 Task: Create a rule when a due date between working days from now is set on a card by anyone except me.
Action: Mouse moved to (942, 164)
Screenshot: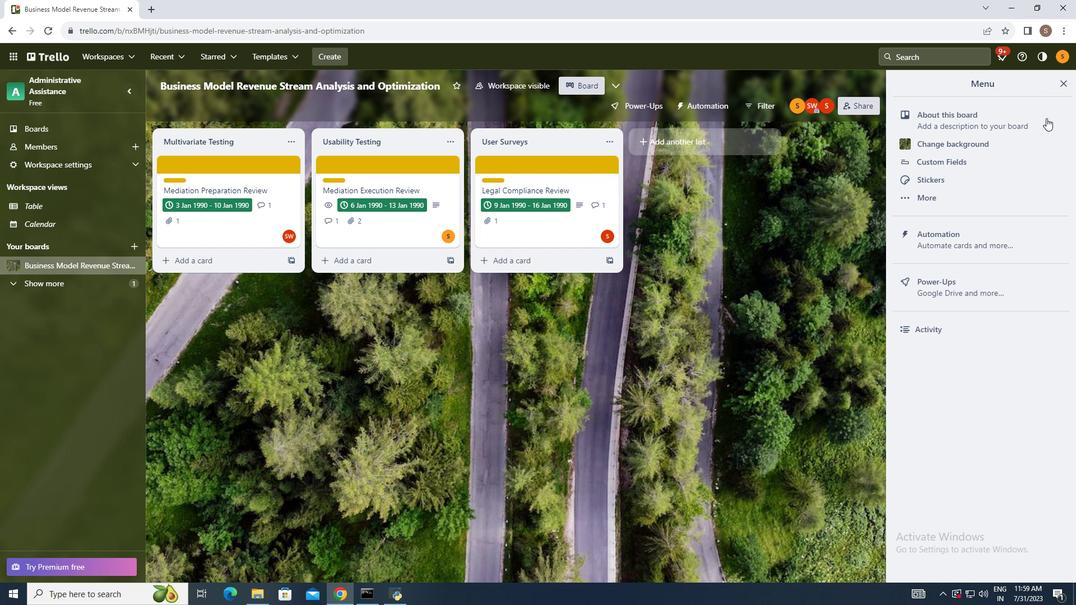 
Action: Mouse pressed left at (942, 164)
Screenshot: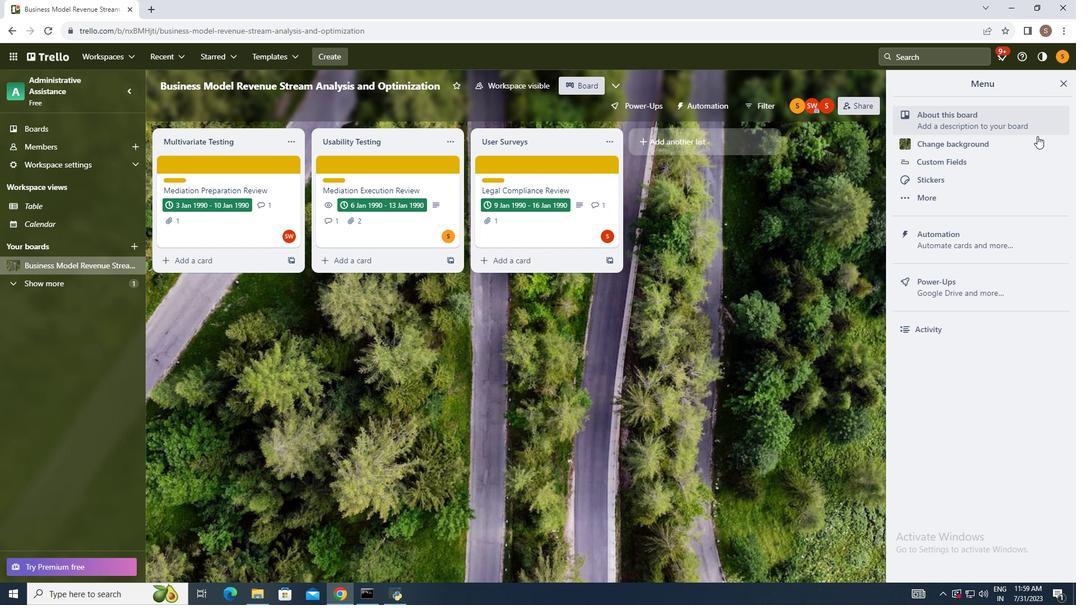 
Action: Mouse moved to (879, 282)
Screenshot: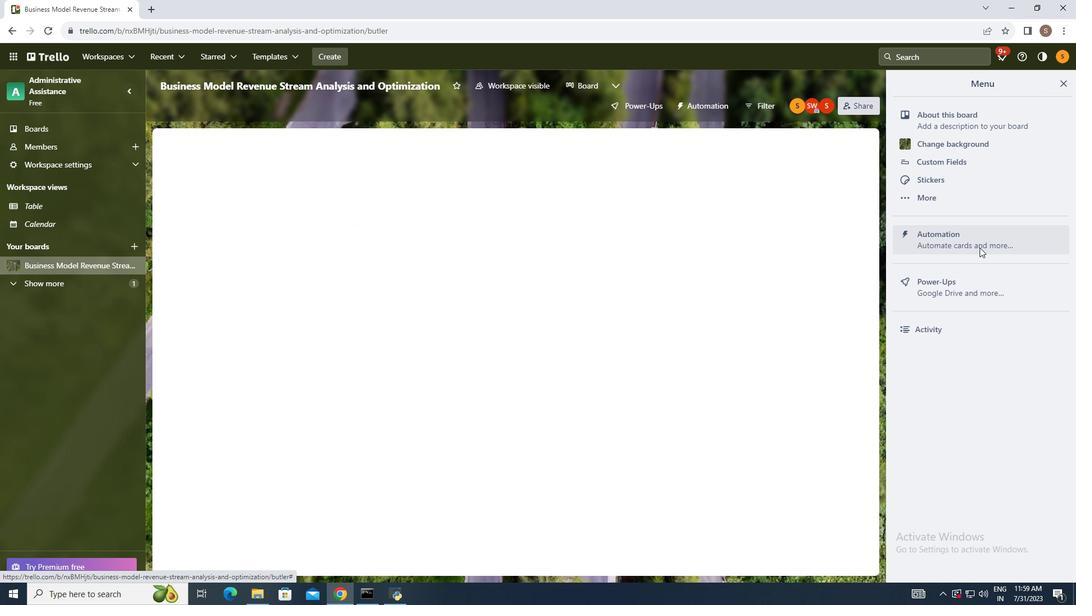 
Action: Mouse pressed left at (879, 282)
Screenshot: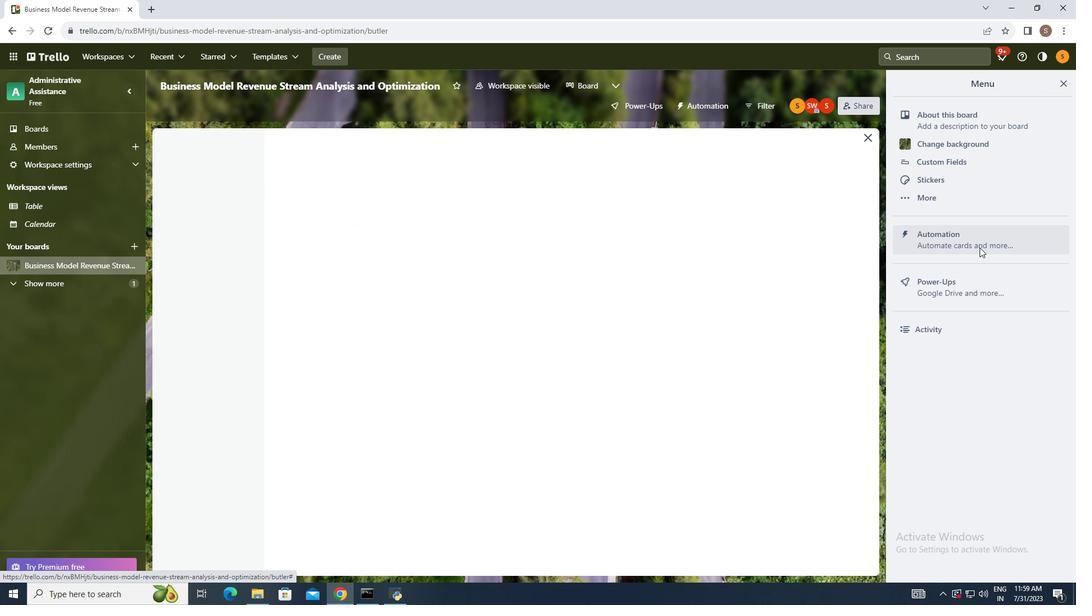
Action: Mouse moved to (272, 251)
Screenshot: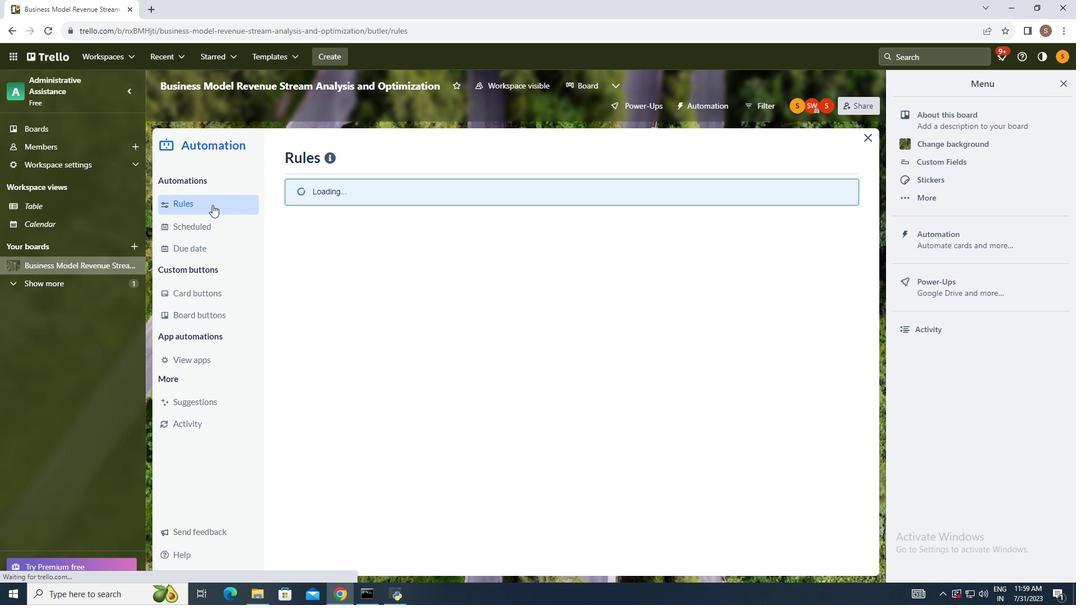 
Action: Mouse pressed left at (272, 251)
Screenshot: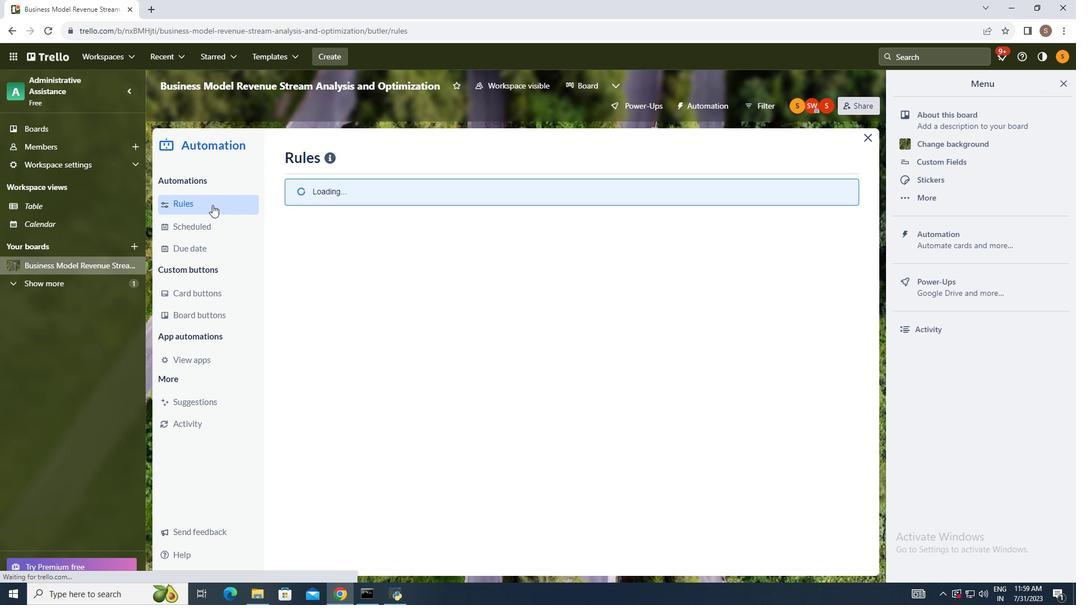 
Action: Mouse moved to (703, 216)
Screenshot: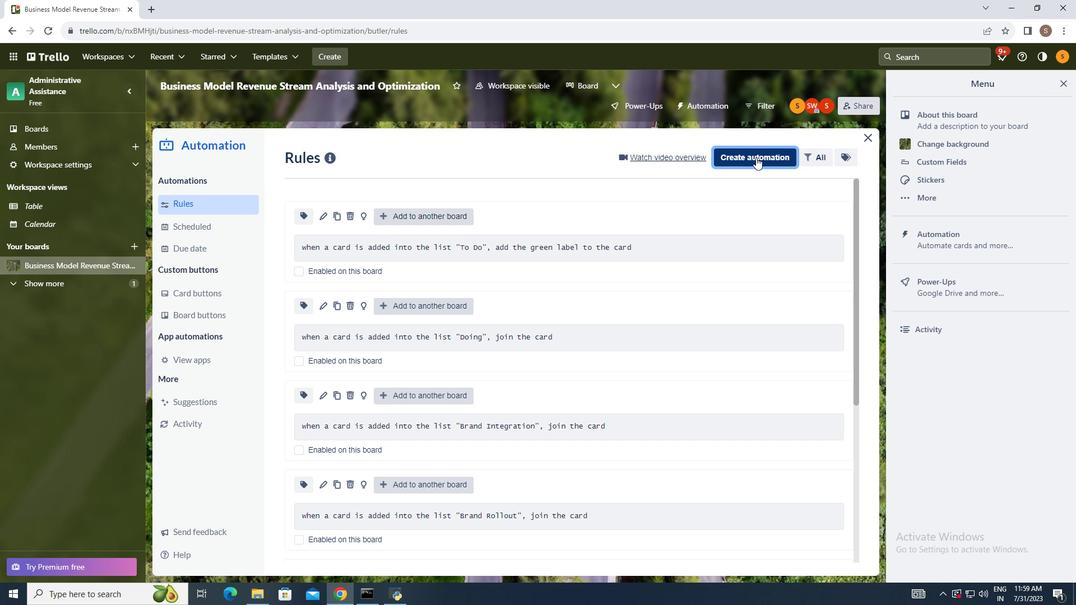 
Action: Mouse pressed left at (703, 216)
Screenshot: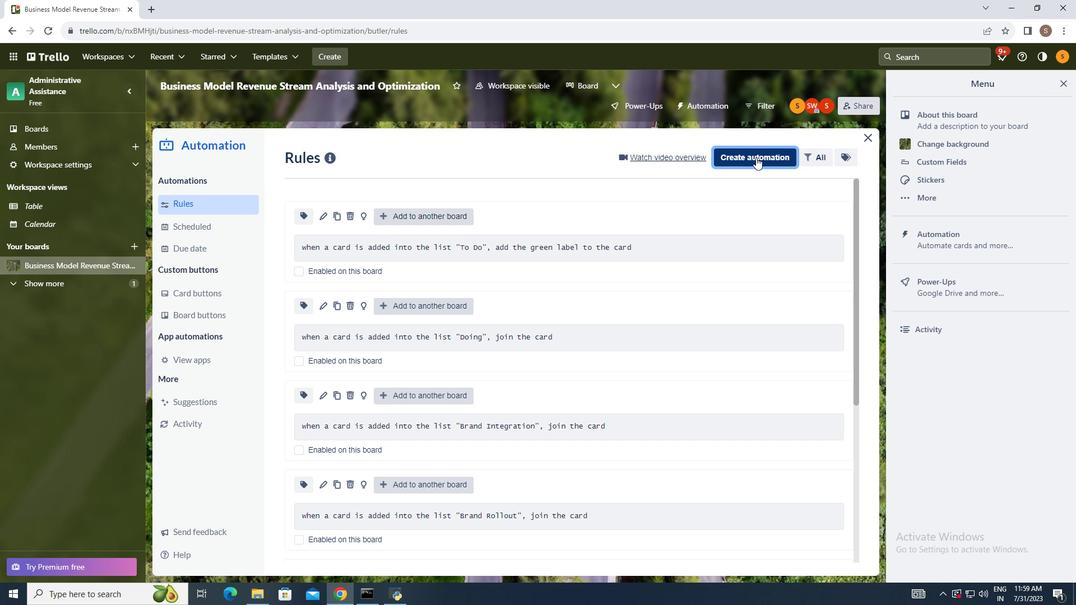 
Action: Mouse moved to (552, 295)
Screenshot: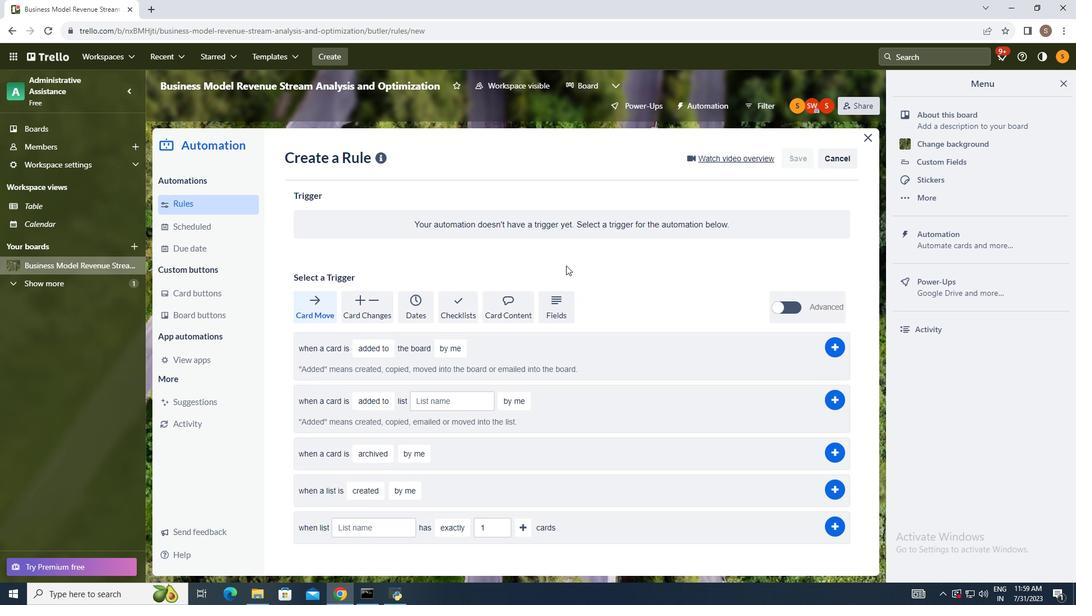 
Action: Mouse pressed left at (552, 295)
Screenshot: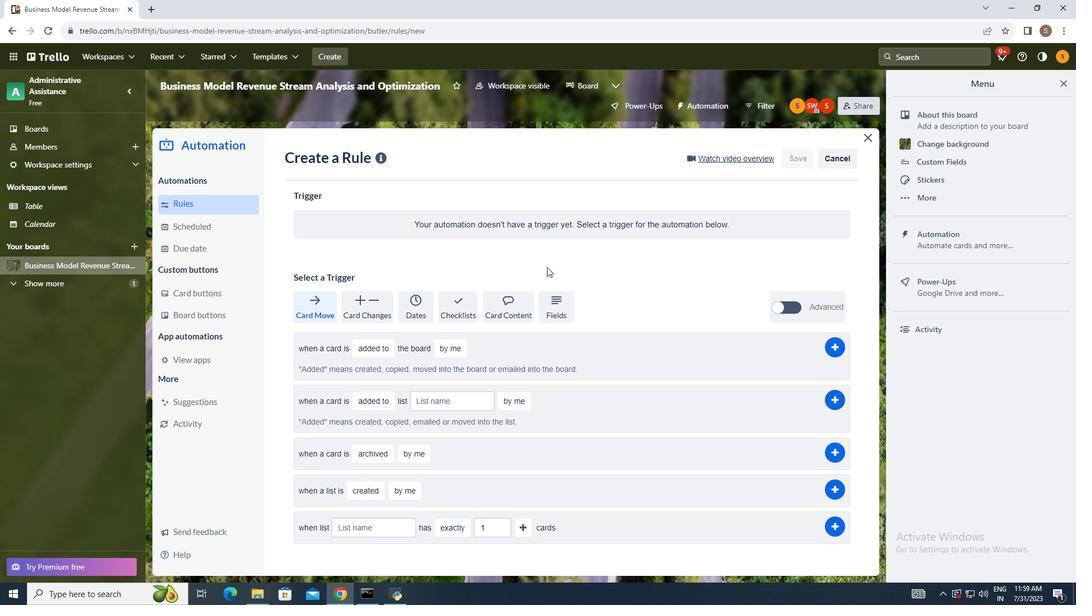
Action: Mouse moved to (429, 317)
Screenshot: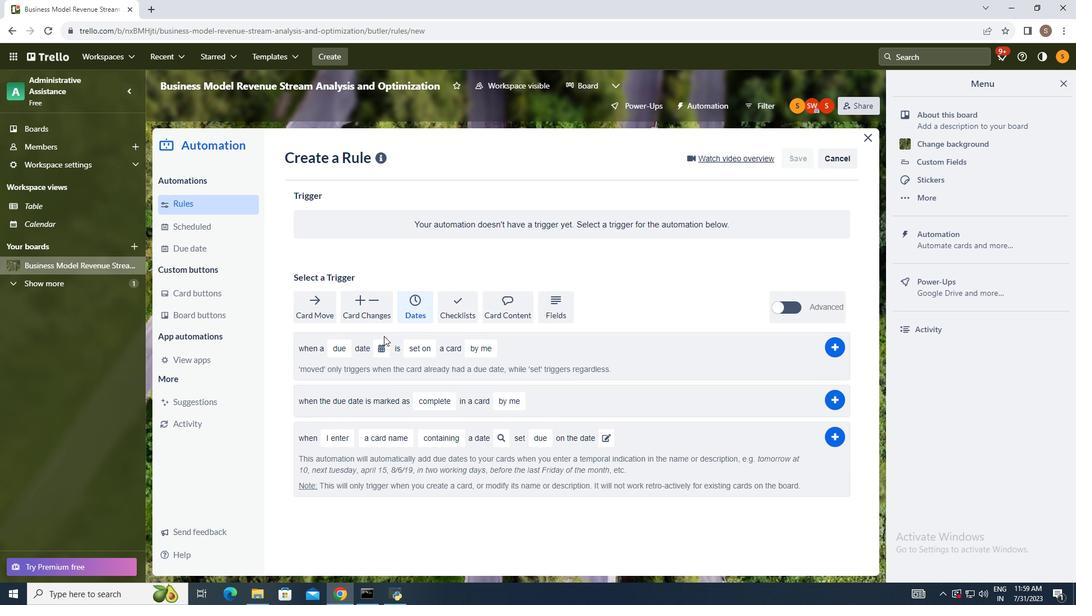 
Action: Mouse pressed left at (429, 317)
Screenshot: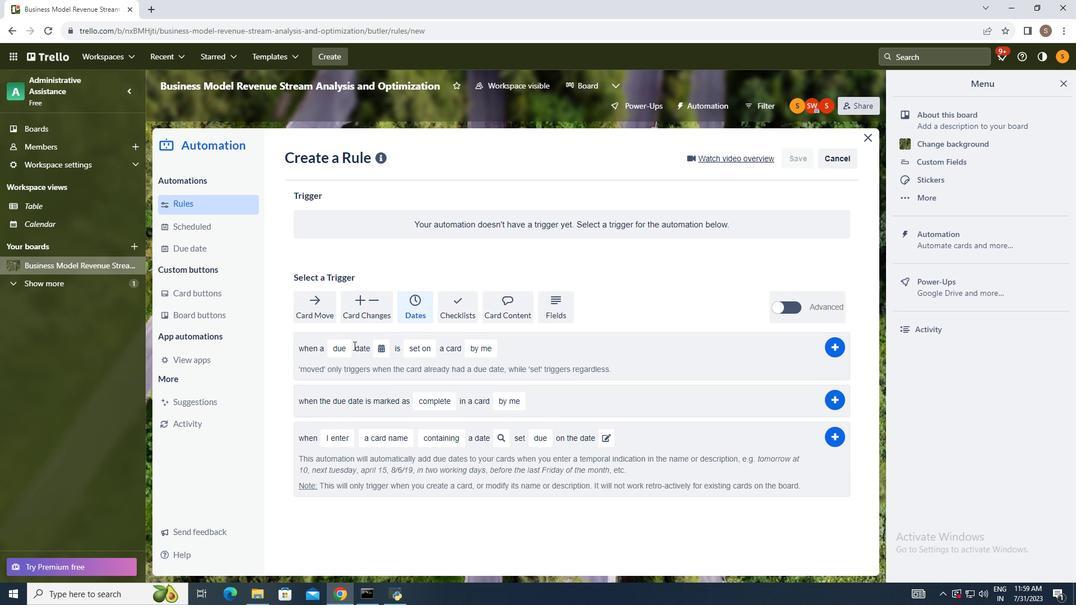 
Action: Mouse moved to (378, 355)
Screenshot: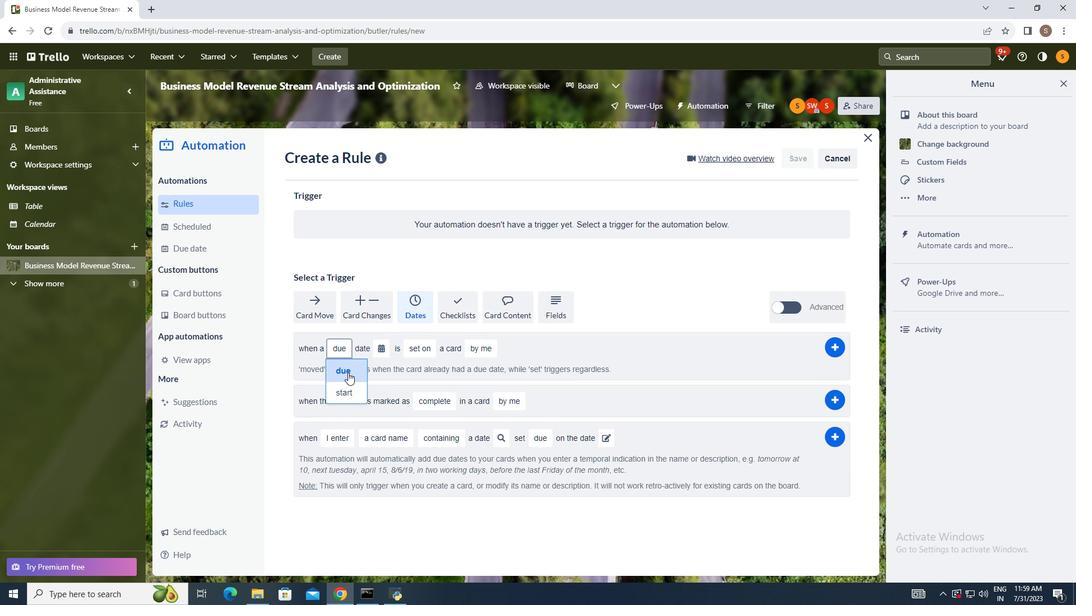 
Action: Mouse pressed left at (378, 355)
Screenshot: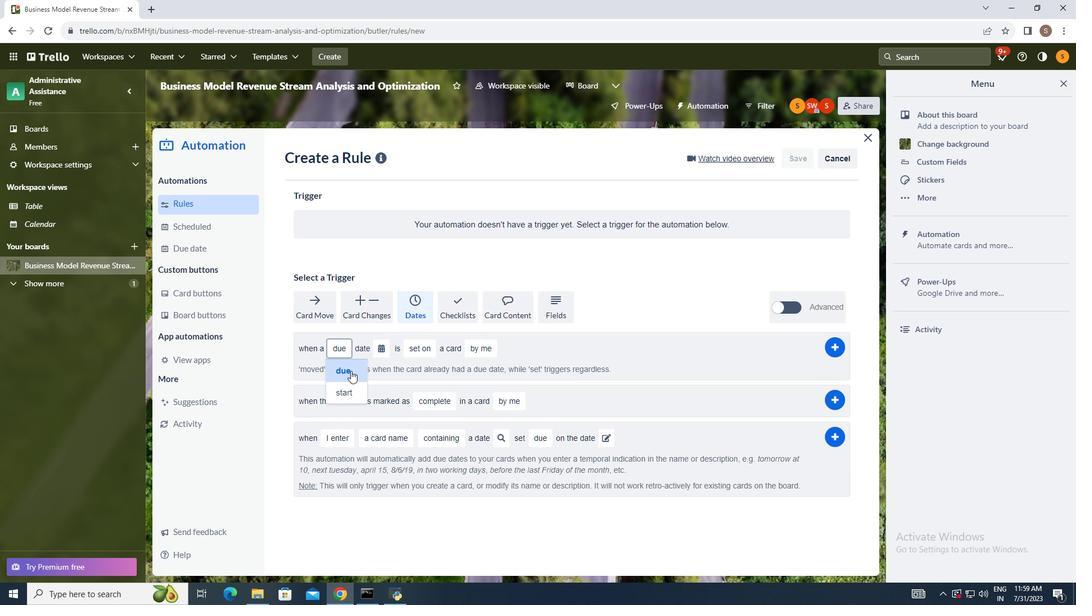 
Action: Mouse moved to (380, 373)
Screenshot: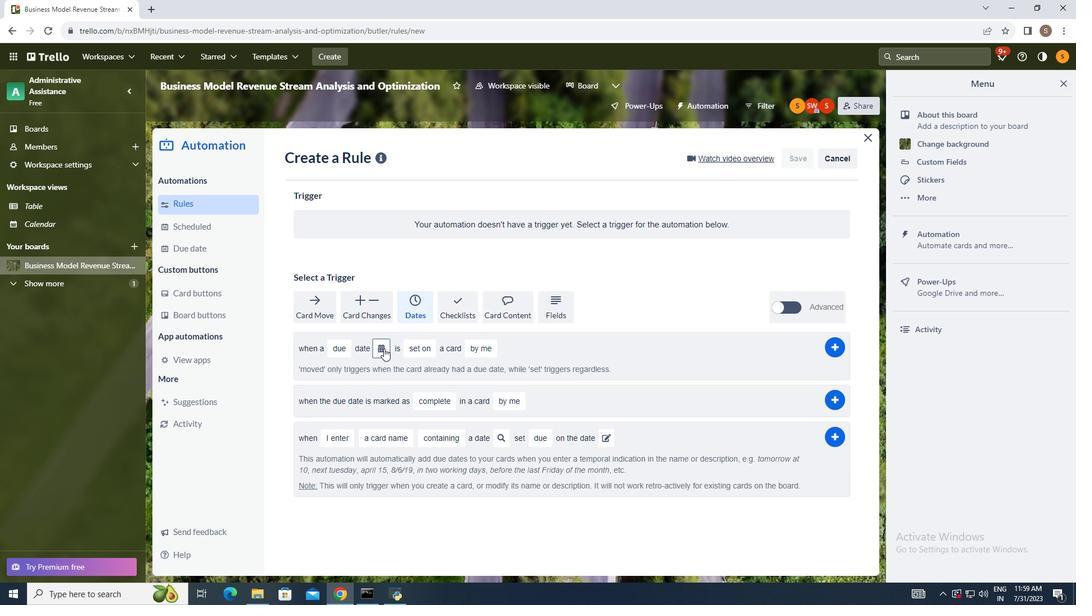 
Action: Mouse pressed left at (380, 373)
Screenshot: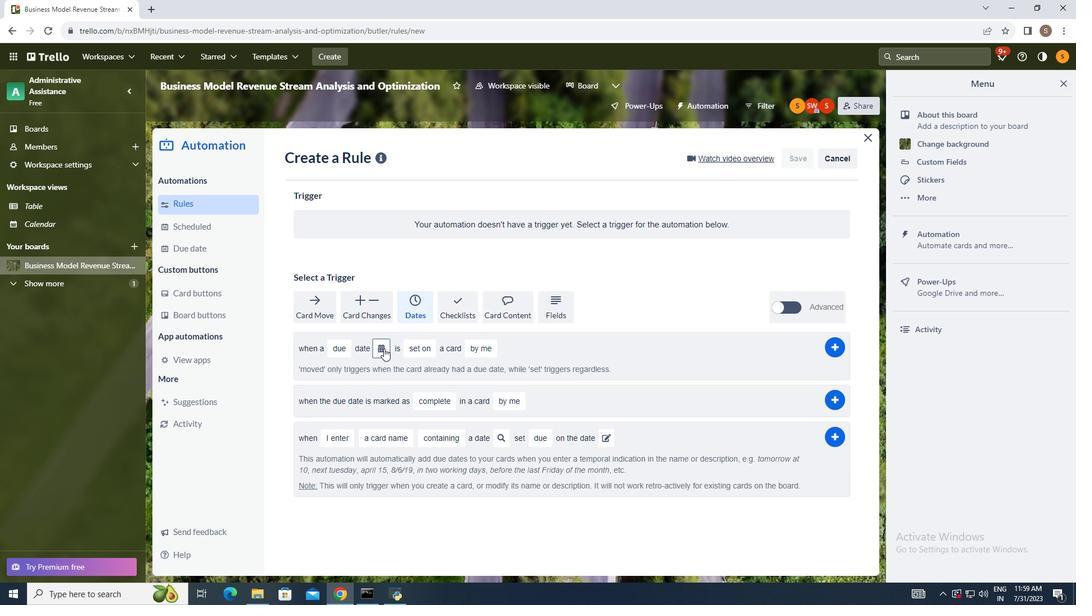 
Action: Mouse moved to (408, 355)
Screenshot: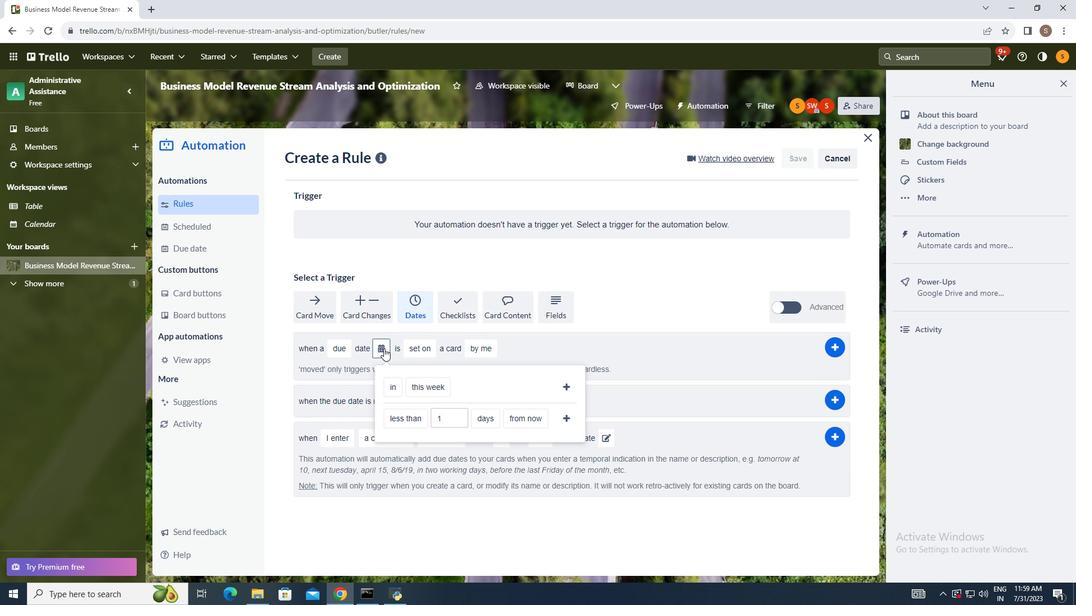
Action: Mouse pressed left at (408, 355)
Screenshot: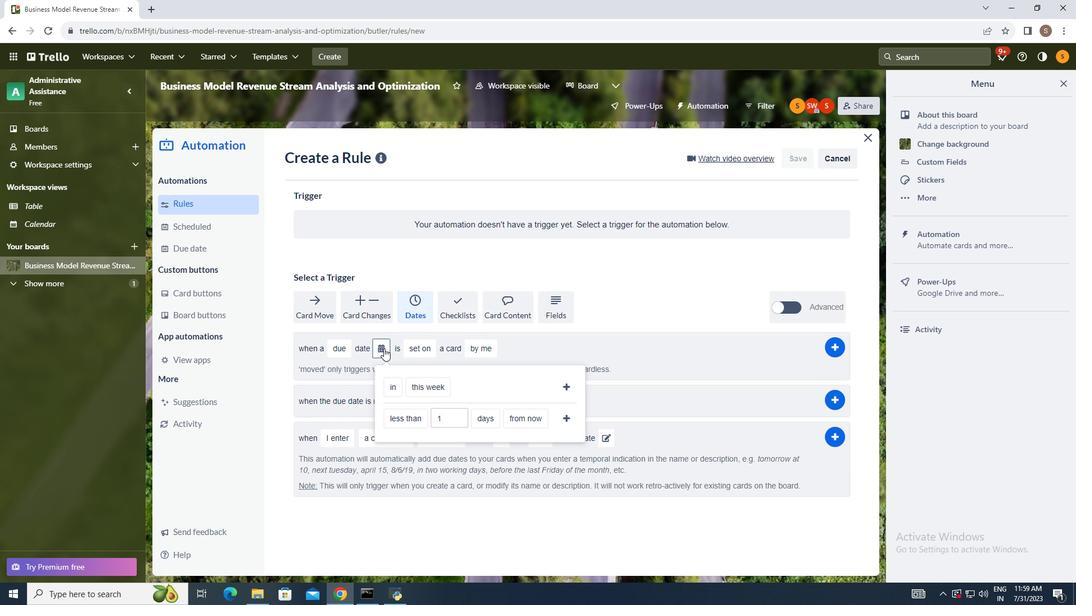
Action: Mouse moved to (429, 406)
Screenshot: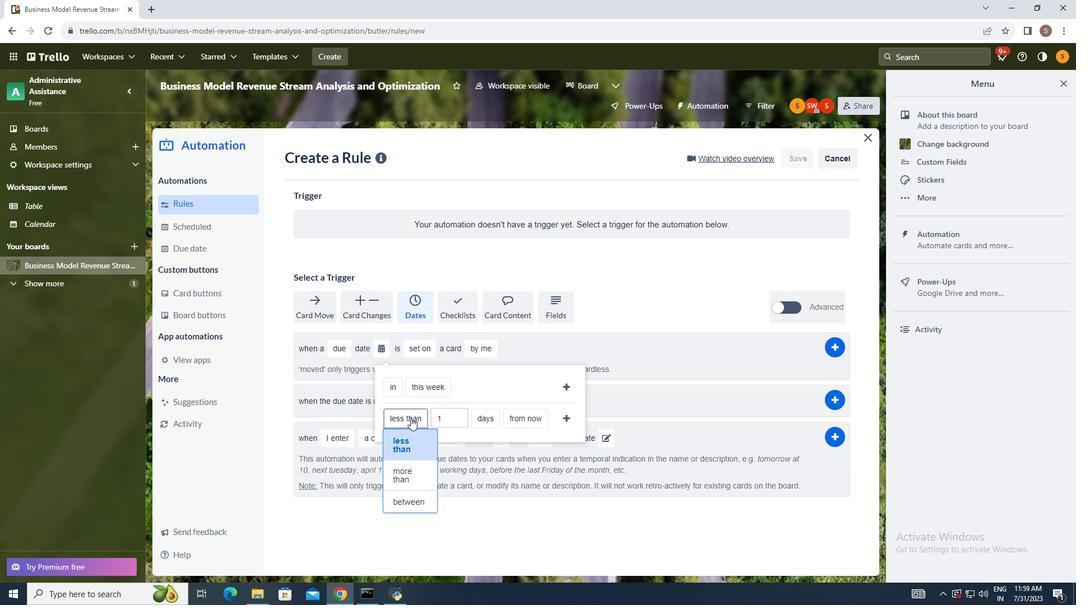 
Action: Mouse pressed left at (429, 406)
Screenshot: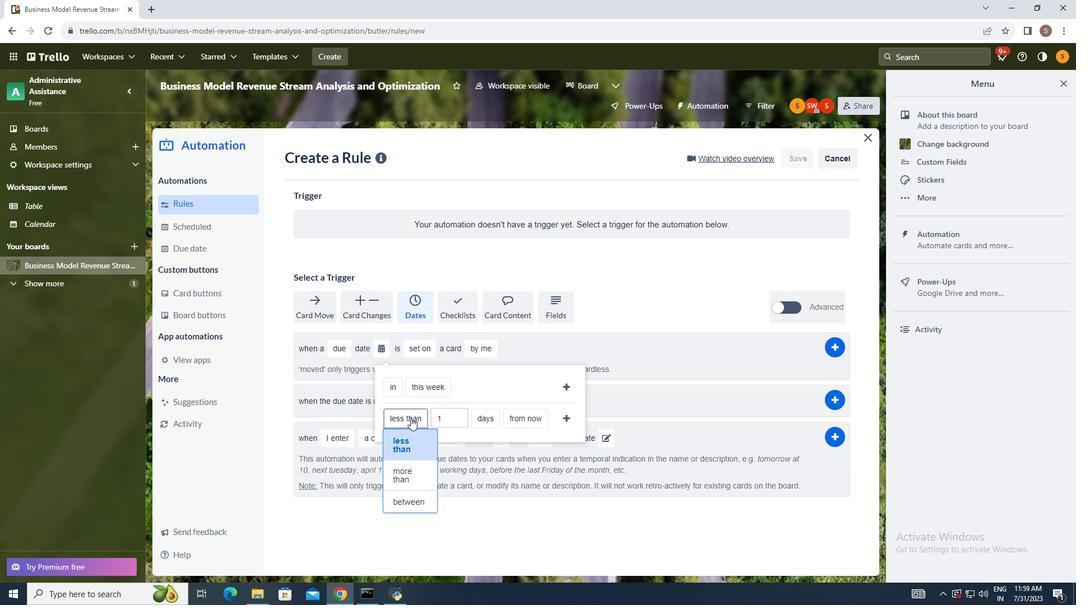 
Action: Mouse moved to (424, 463)
Screenshot: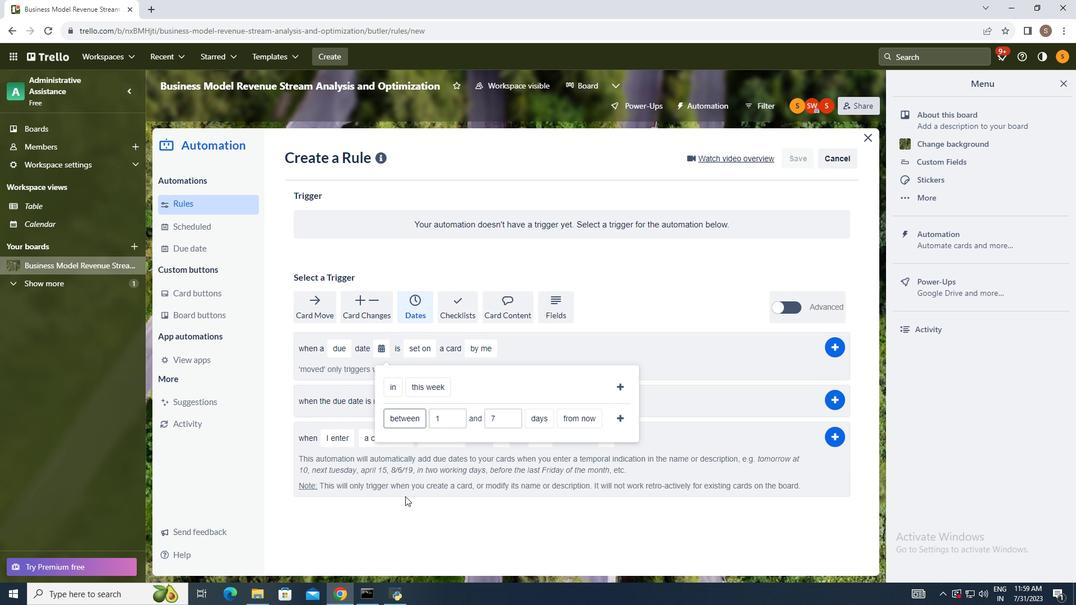 
Action: Mouse pressed left at (424, 463)
Screenshot: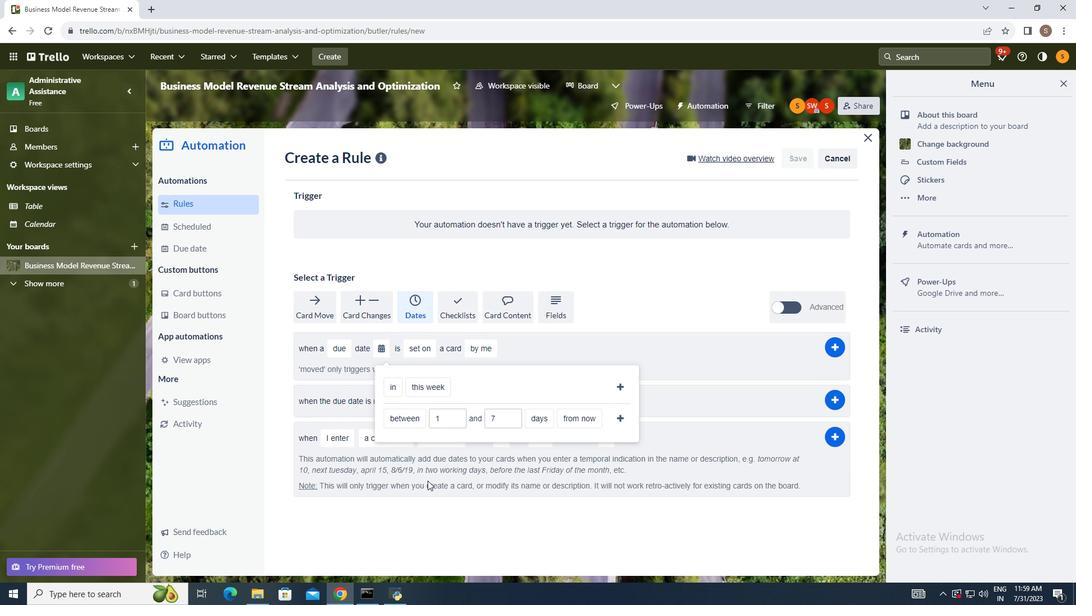 
Action: Mouse moved to (531, 408)
Screenshot: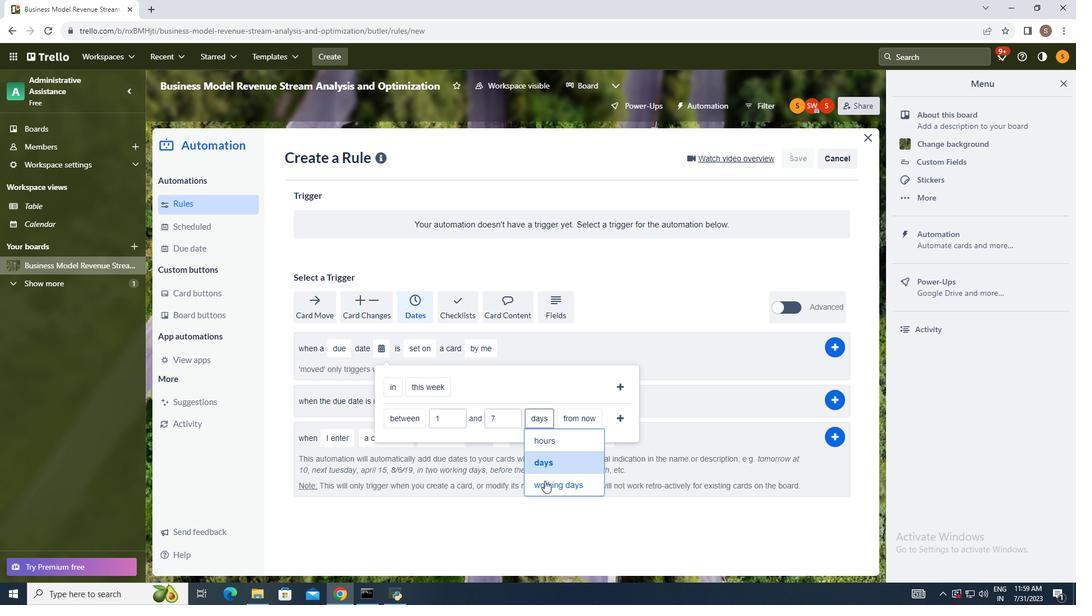 
Action: Mouse pressed left at (531, 408)
Screenshot: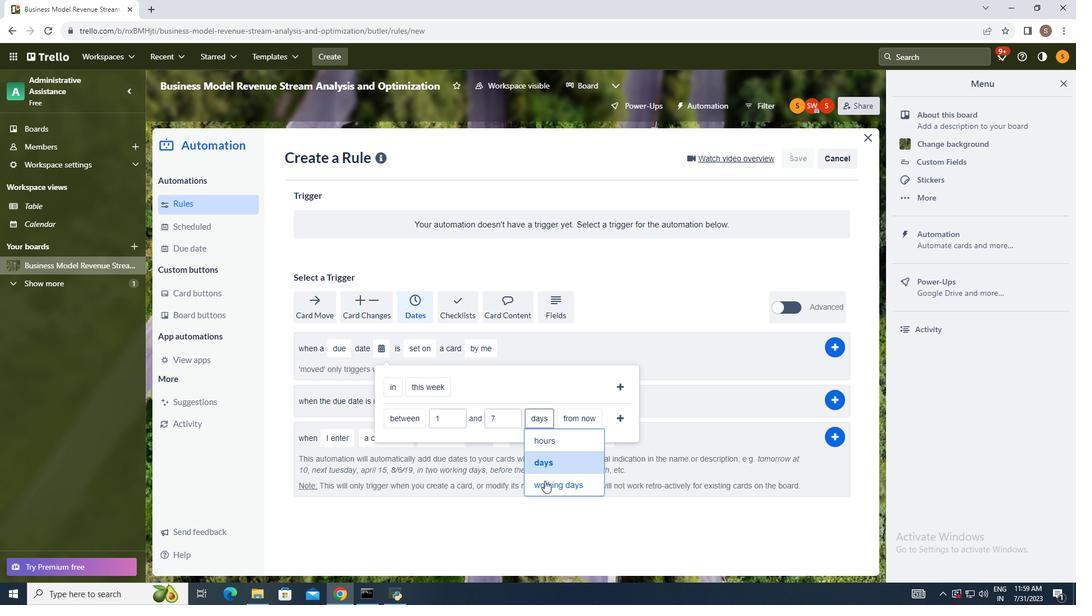 
Action: Mouse moved to (536, 454)
Screenshot: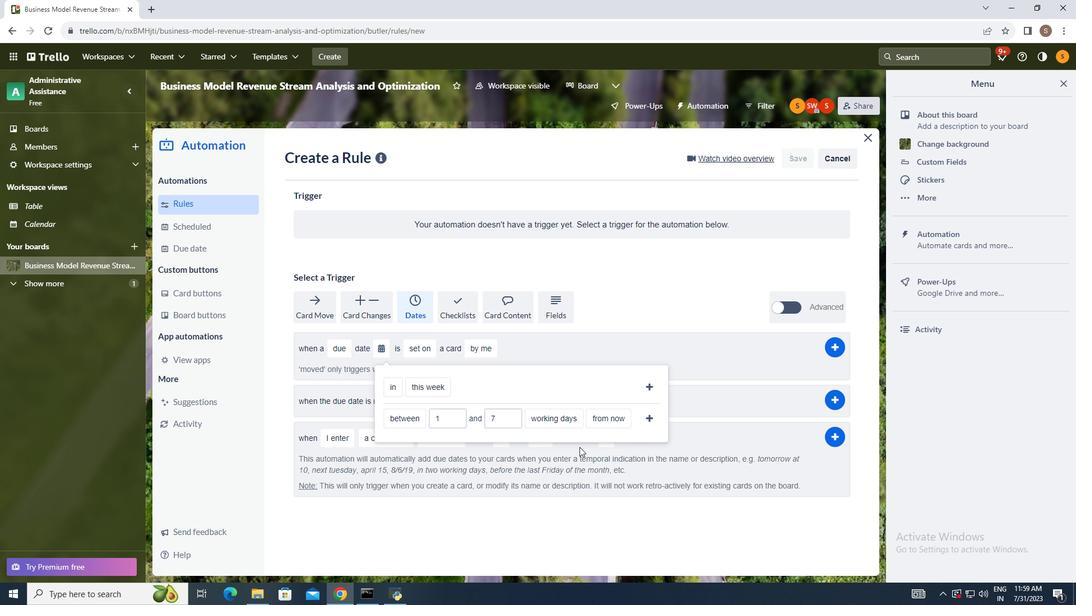 
Action: Mouse pressed left at (536, 454)
Screenshot: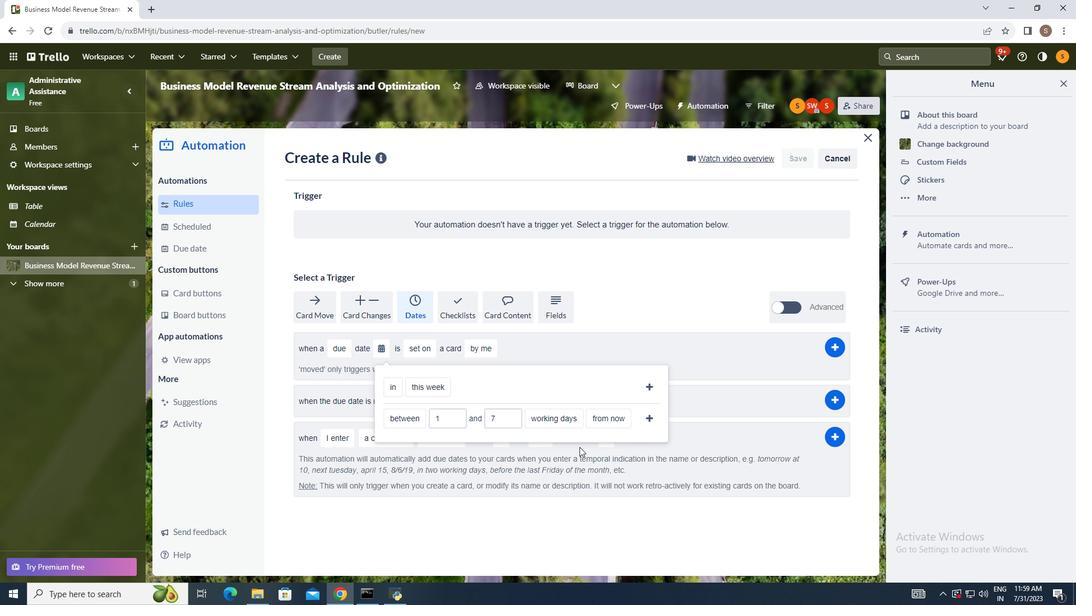 
Action: Mouse moved to (592, 404)
Screenshot: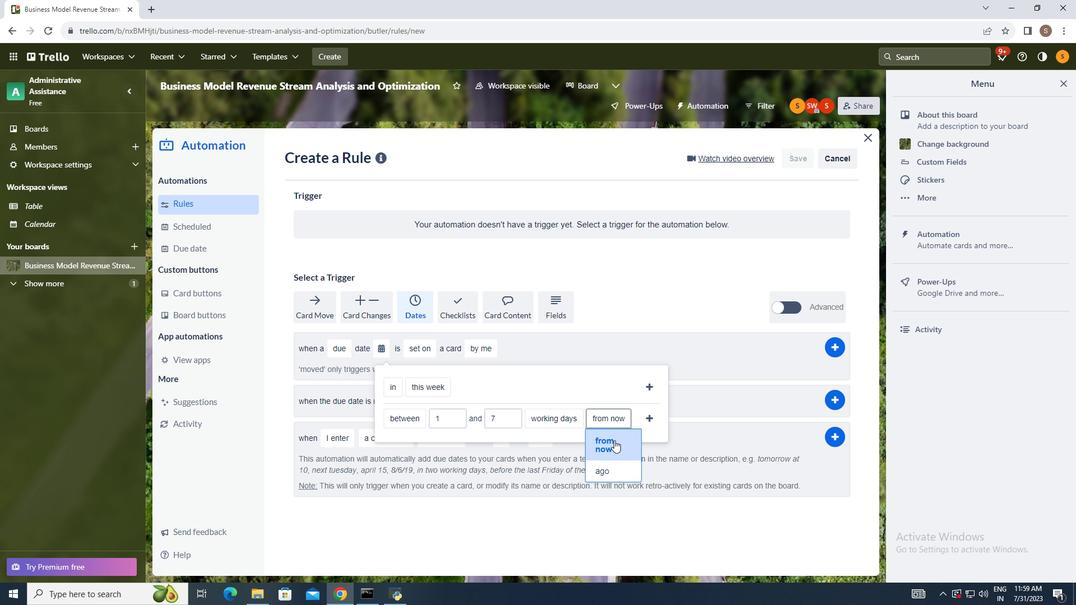 
Action: Mouse pressed left at (592, 404)
Screenshot: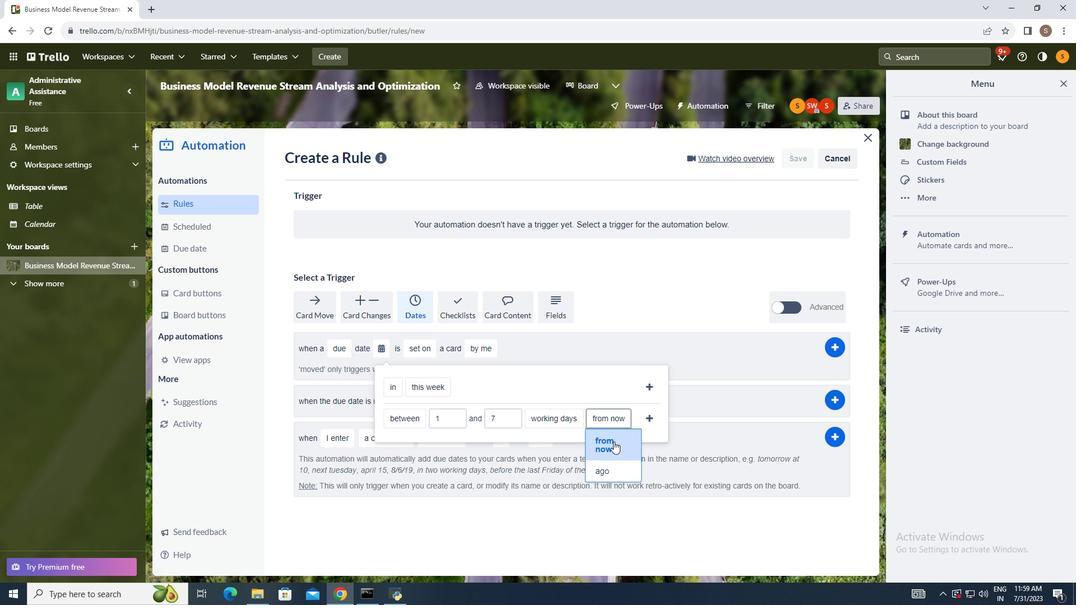 
Action: Mouse moved to (590, 423)
Screenshot: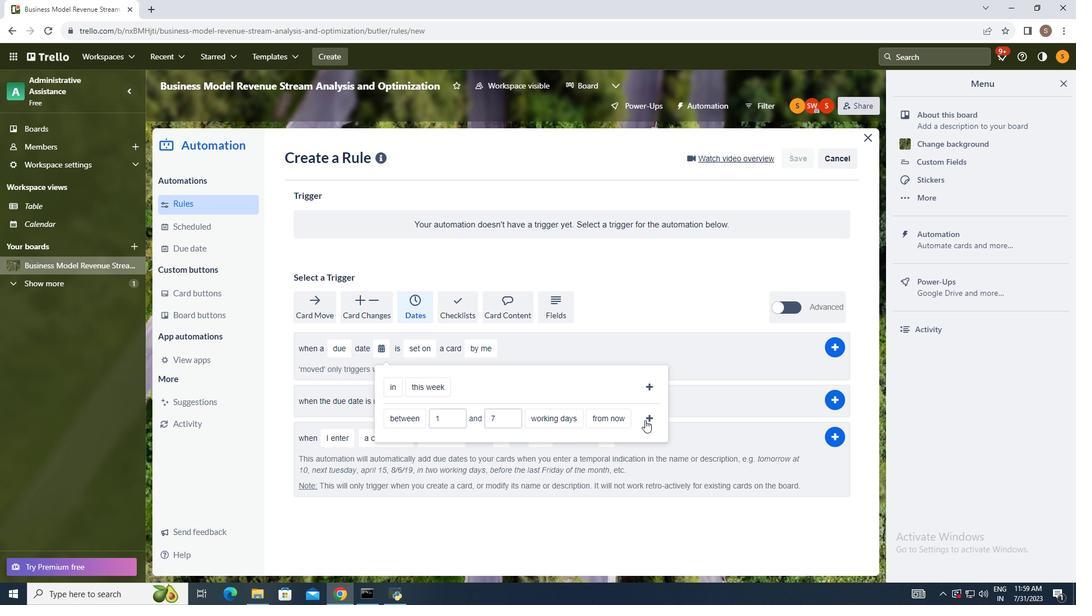 
Action: Mouse pressed left at (590, 423)
Screenshot: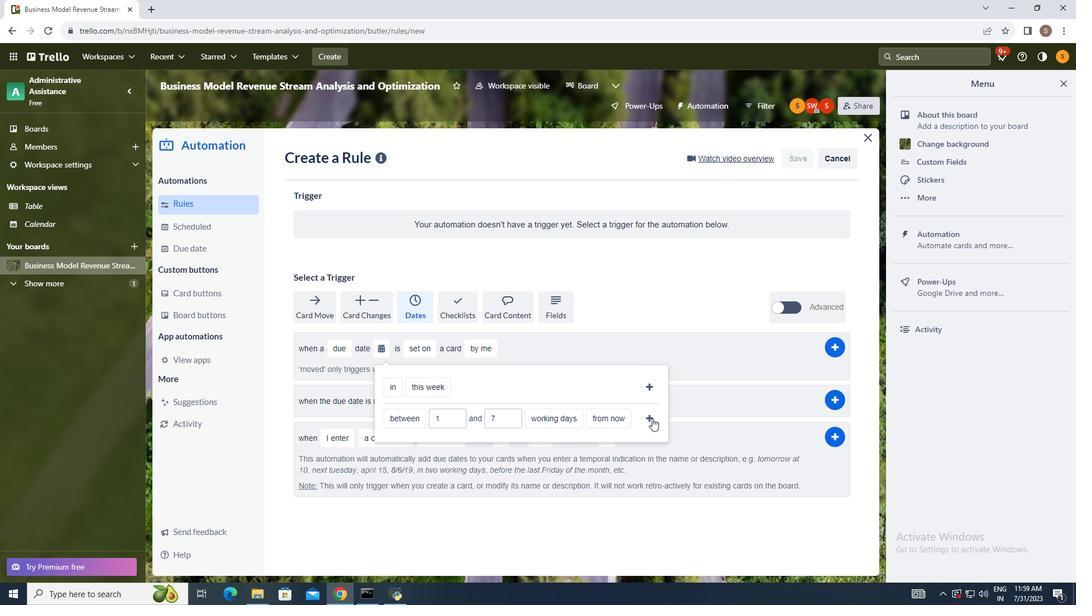 
Action: Mouse moved to (620, 407)
Screenshot: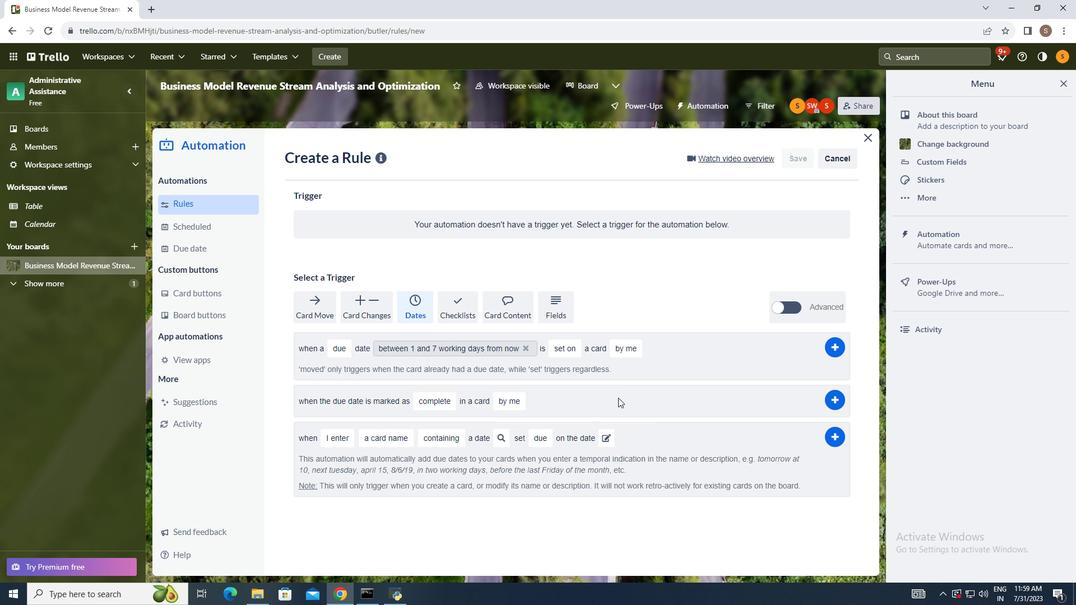 
Action: Mouse pressed left at (620, 407)
Screenshot: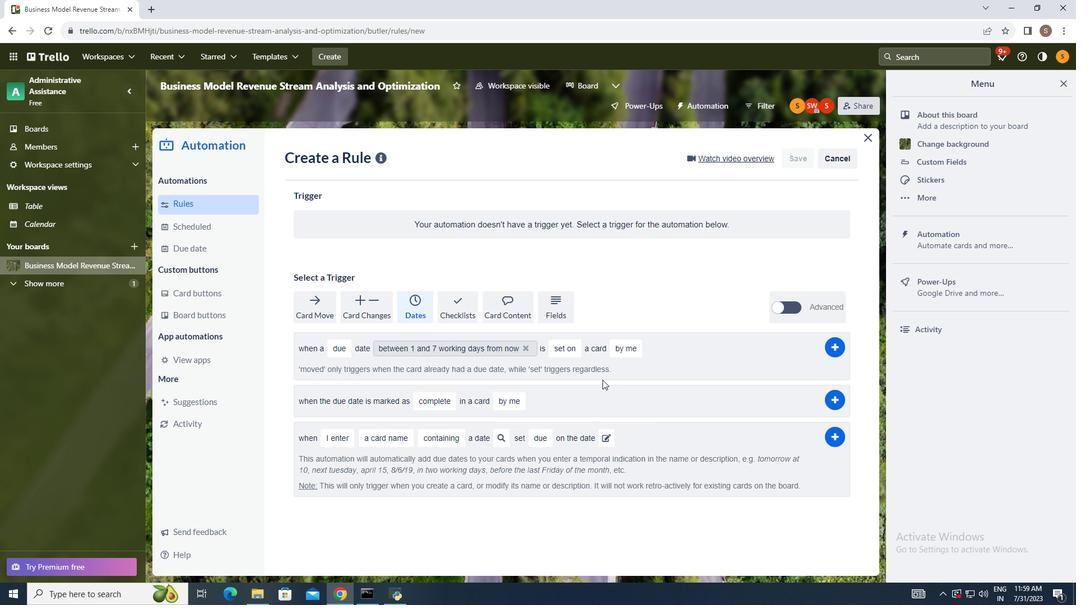 
Action: Mouse moved to (553, 354)
Screenshot: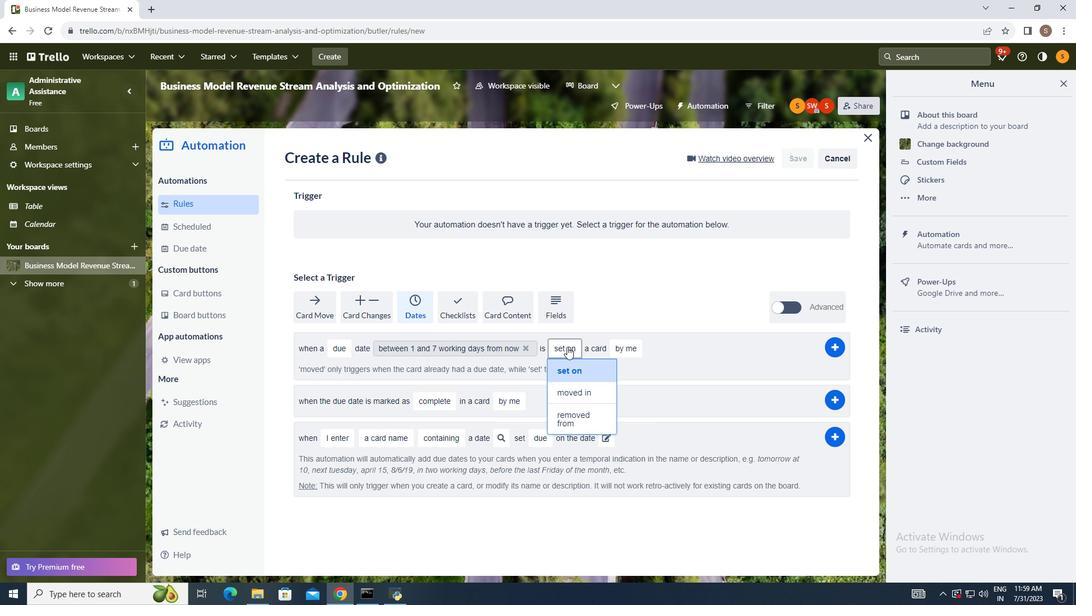 
Action: Mouse pressed left at (553, 354)
Screenshot: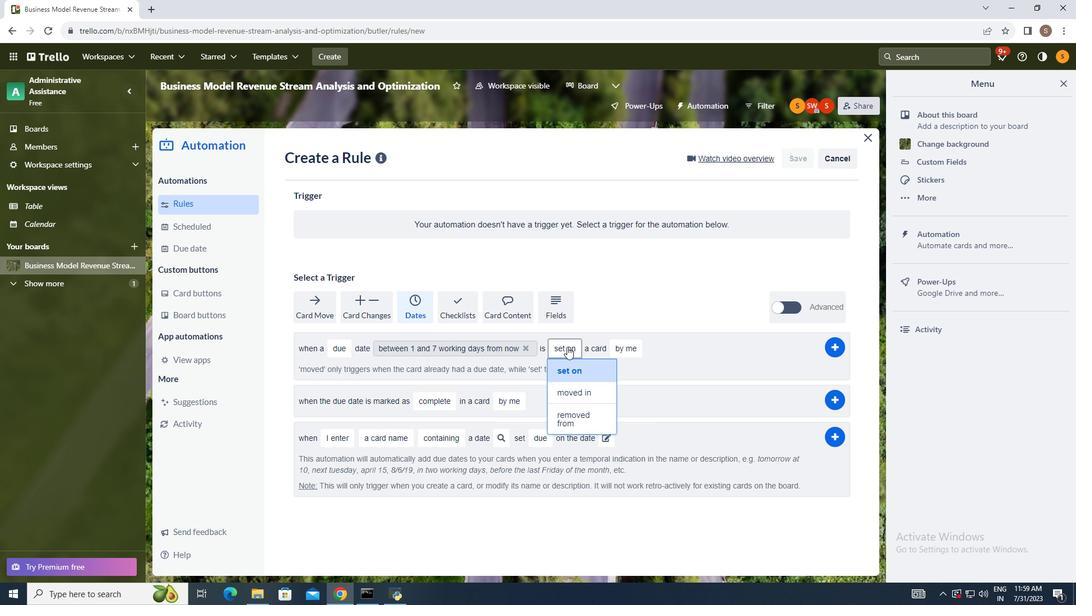 
Action: Mouse moved to (562, 368)
Screenshot: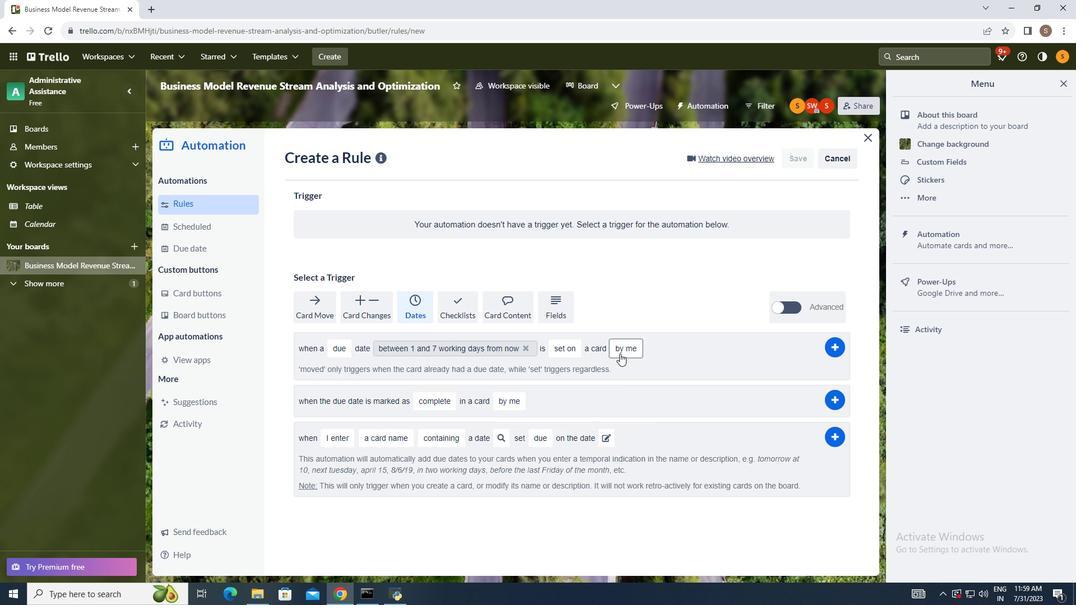 
Action: Mouse pressed left at (562, 368)
Screenshot: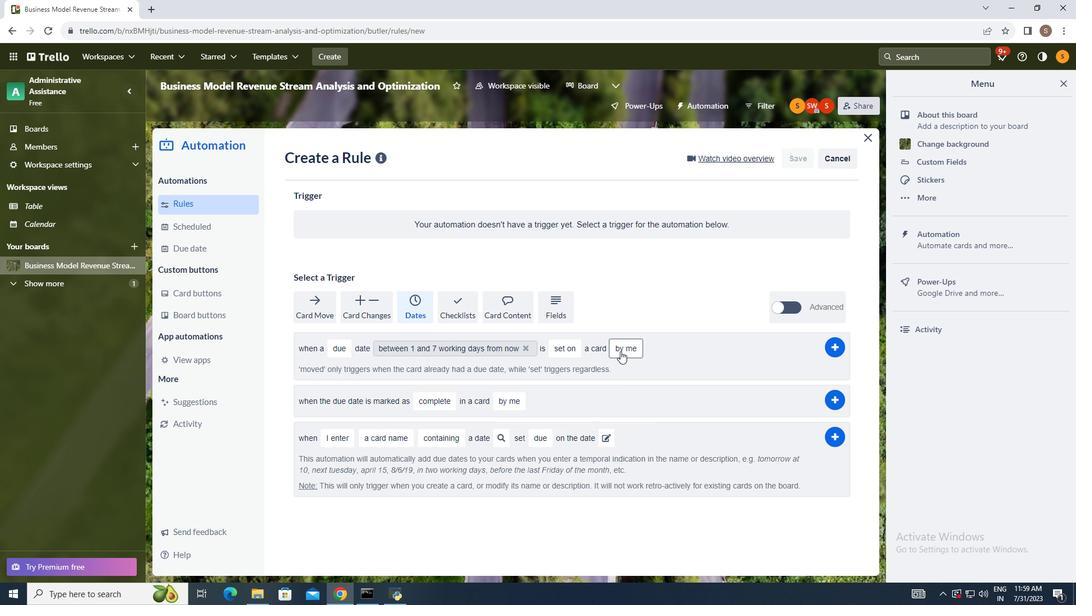 
Action: Mouse moved to (595, 357)
Screenshot: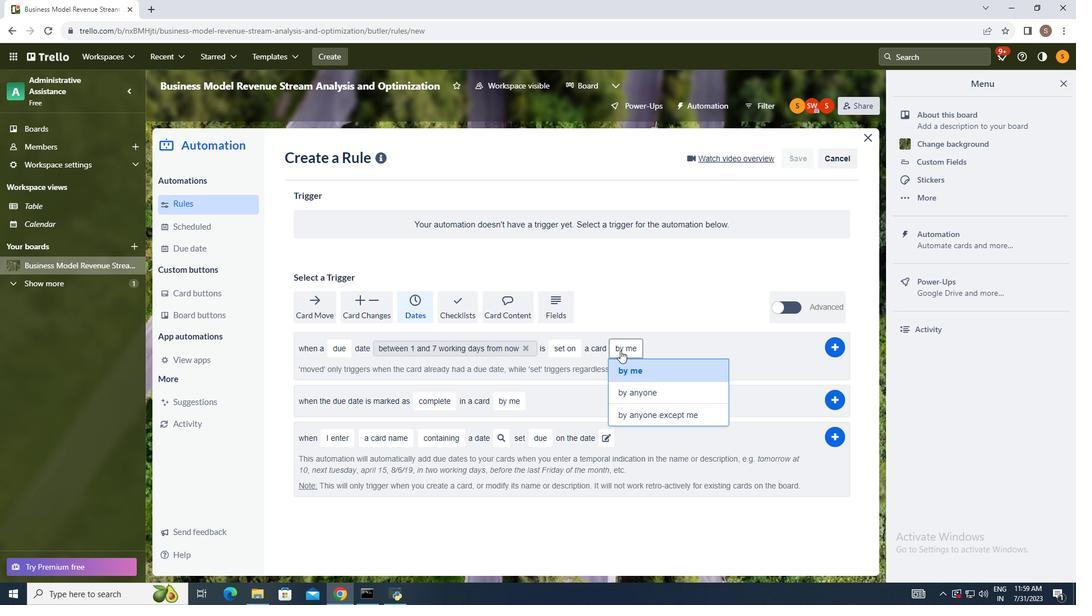 
Action: Mouse pressed left at (595, 357)
Screenshot: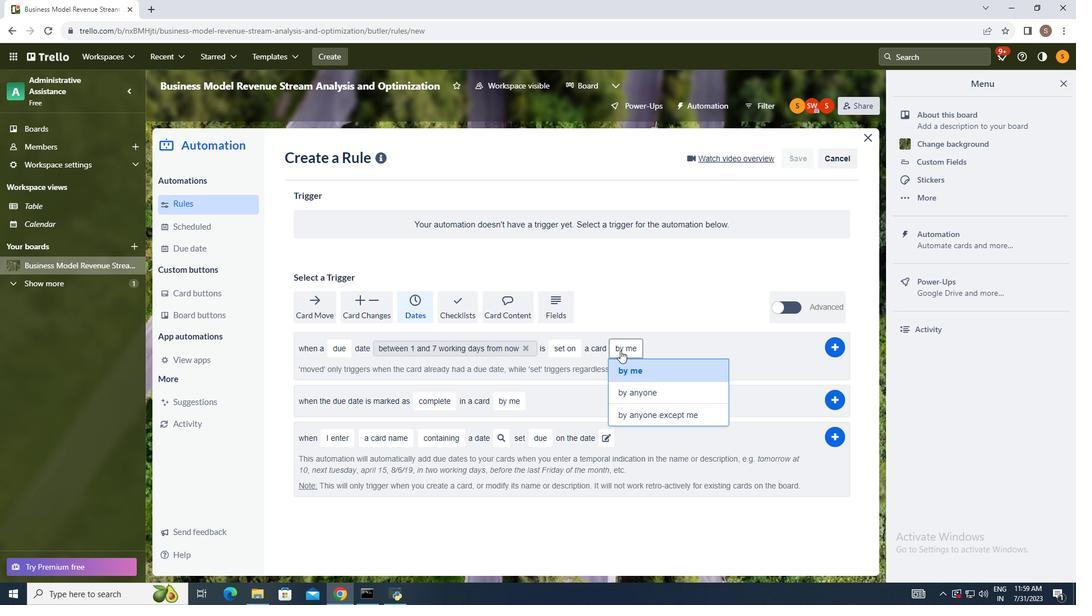 
Action: Mouse moved to (625, 401)
Screenshot: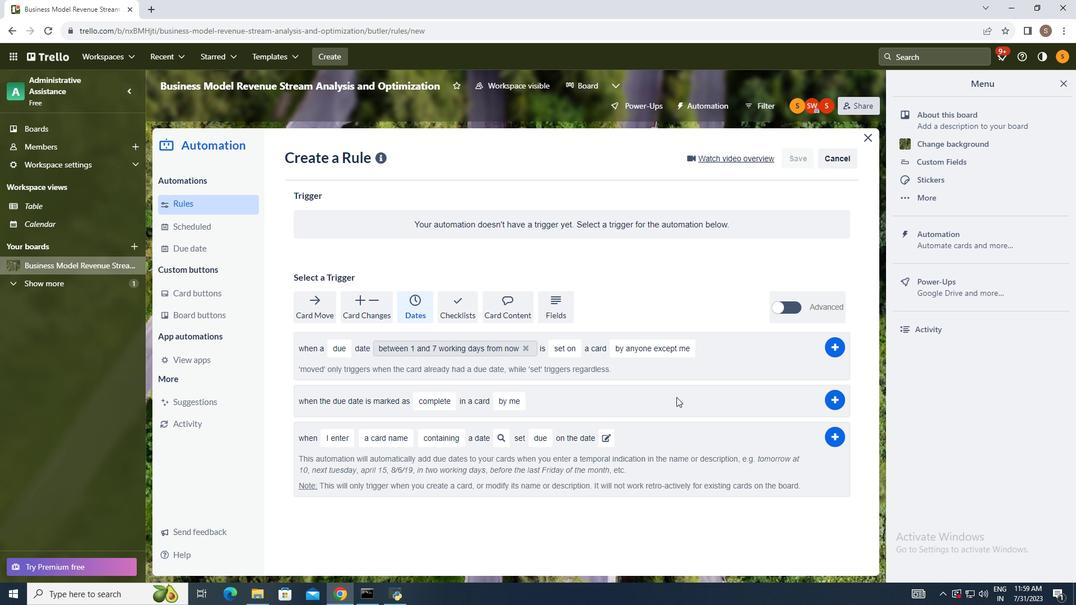
Action: Mouse pressed left at (625, 401)
Screenshot: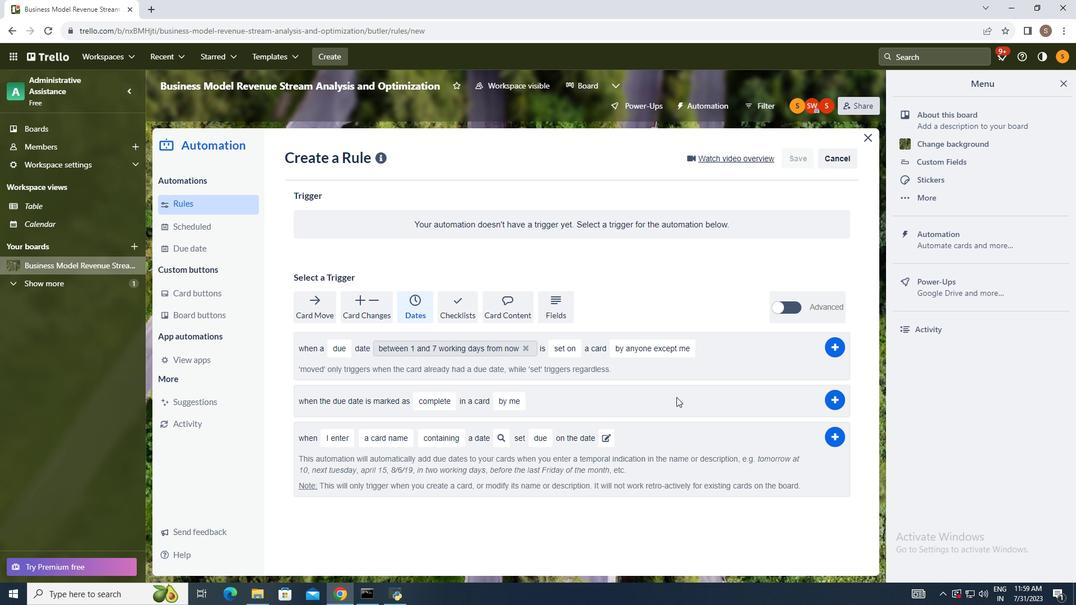 
Action: Mouse moved to (646, 381)
Screenshot: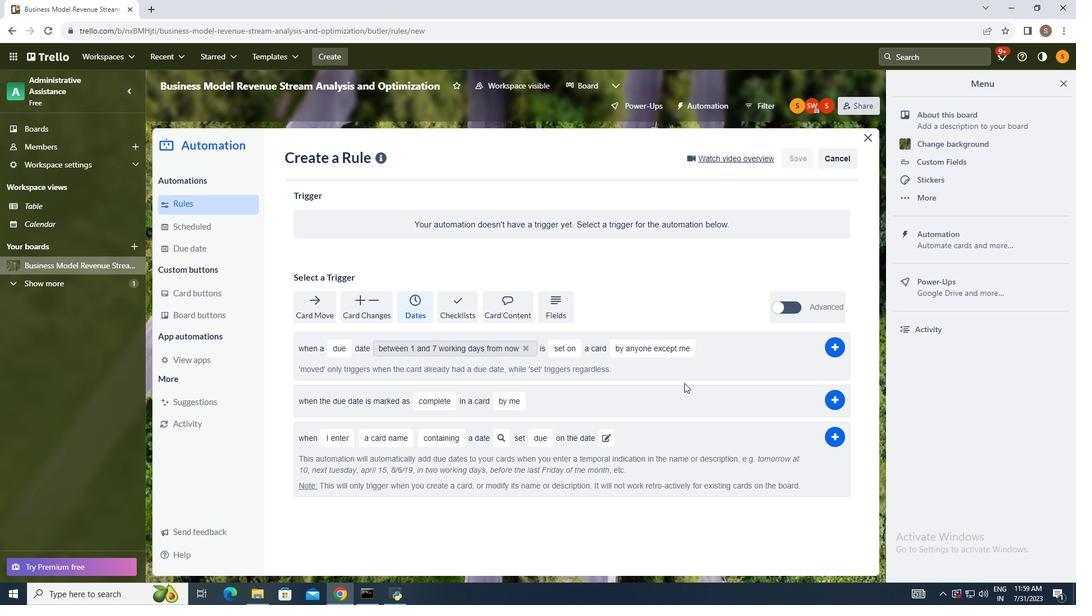 
